 Task: Find the cross product of the vectors {1, 0, 0} and {0, 0, 1} in 3D space.
Action: Mouse moved to (1070, 70)
Screenshot: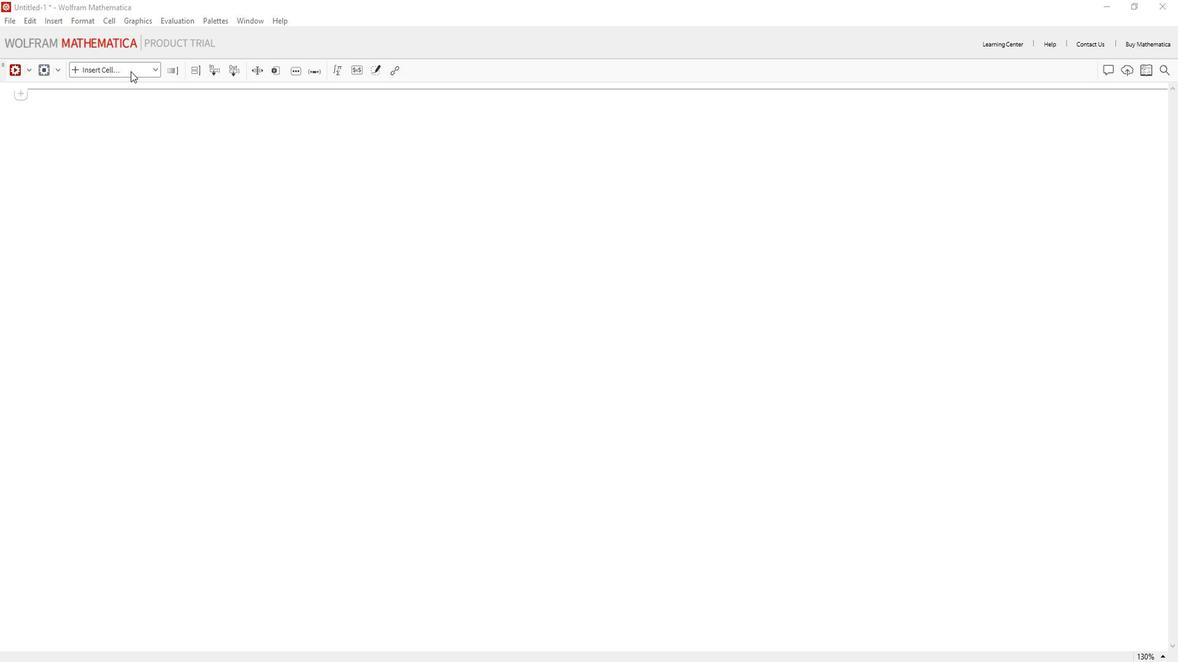 
Action: Mouse pressed left at (1070, 70)
Screenshot: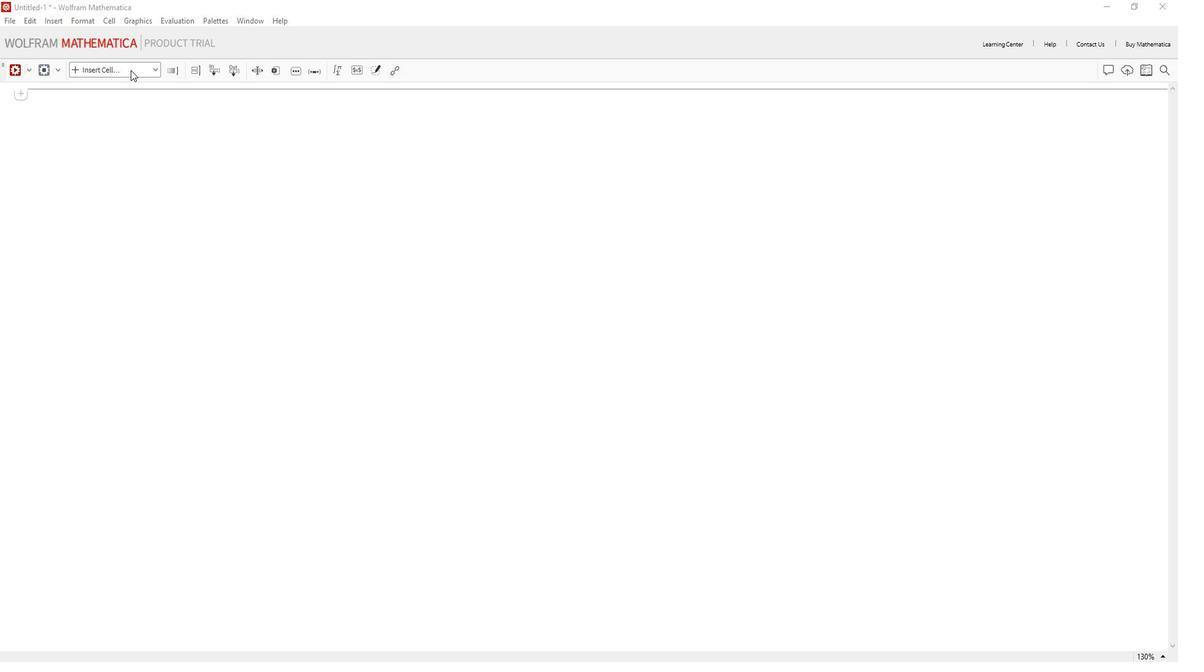 
Action: Mouse moved to (1051, 87)
Screenshot: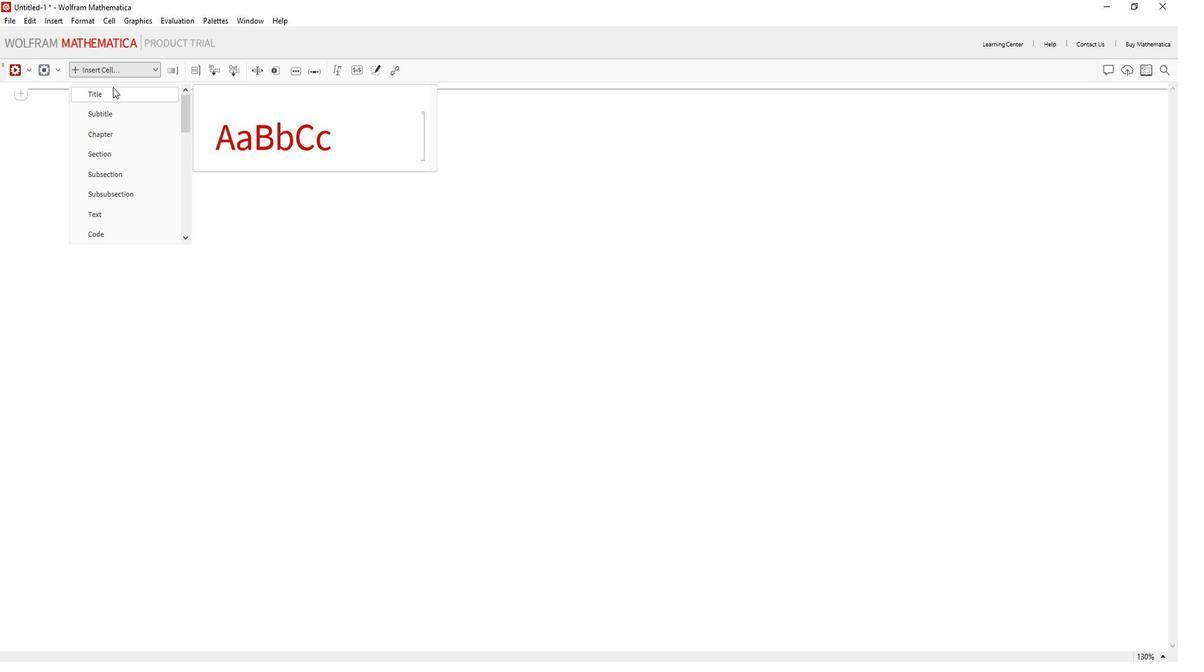 
Action: Mouse pressed left at (1051, 87)
Screenshot: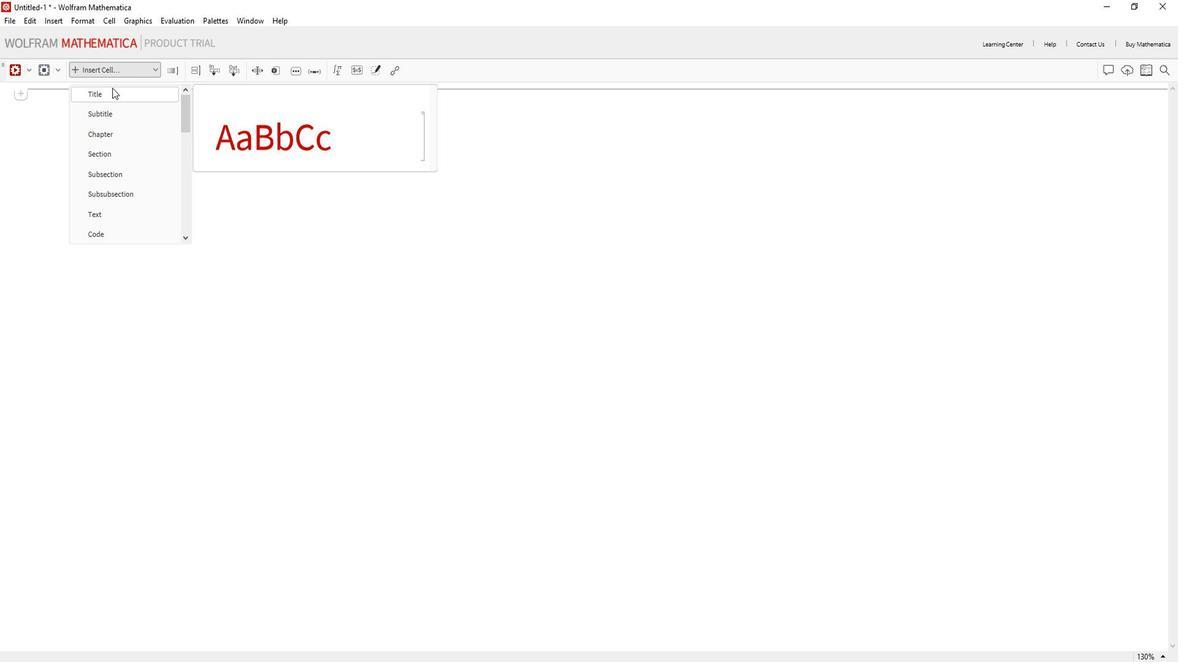 
Action: Key pressed <Key.shift>Find<Key.space>the<Key.space>cross<Key.space>product<Key.space>of<Key.space>the<Key.space>vector
Screenshot: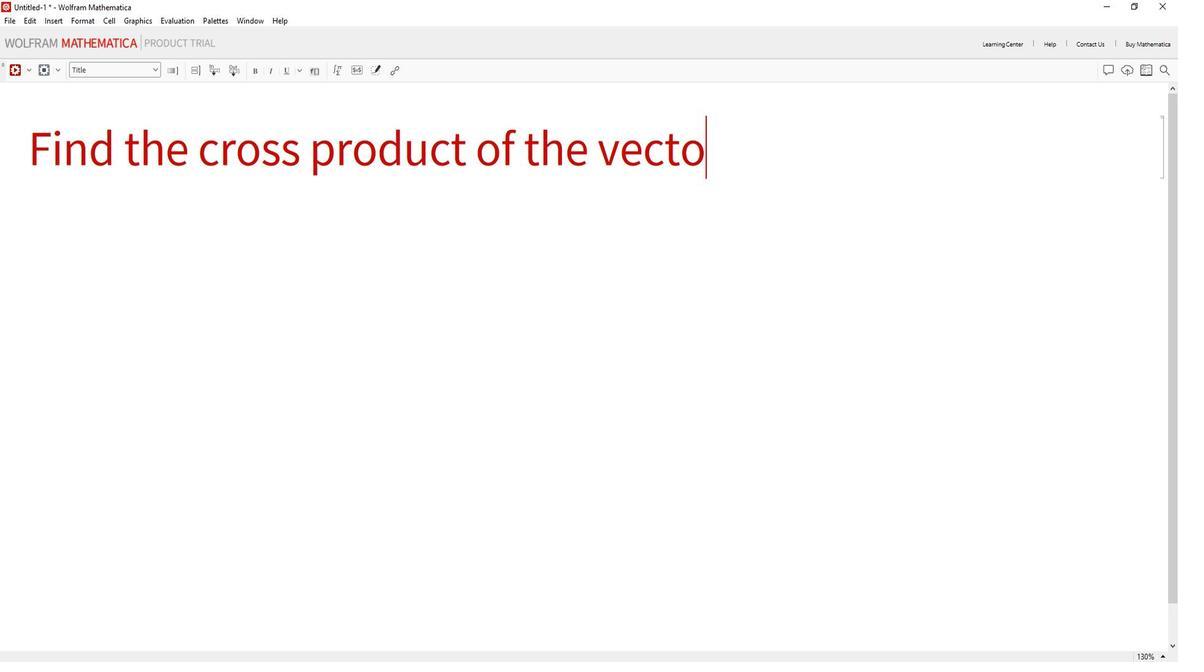 
Action: Mouse moved to (1056, 234)
Screenshot: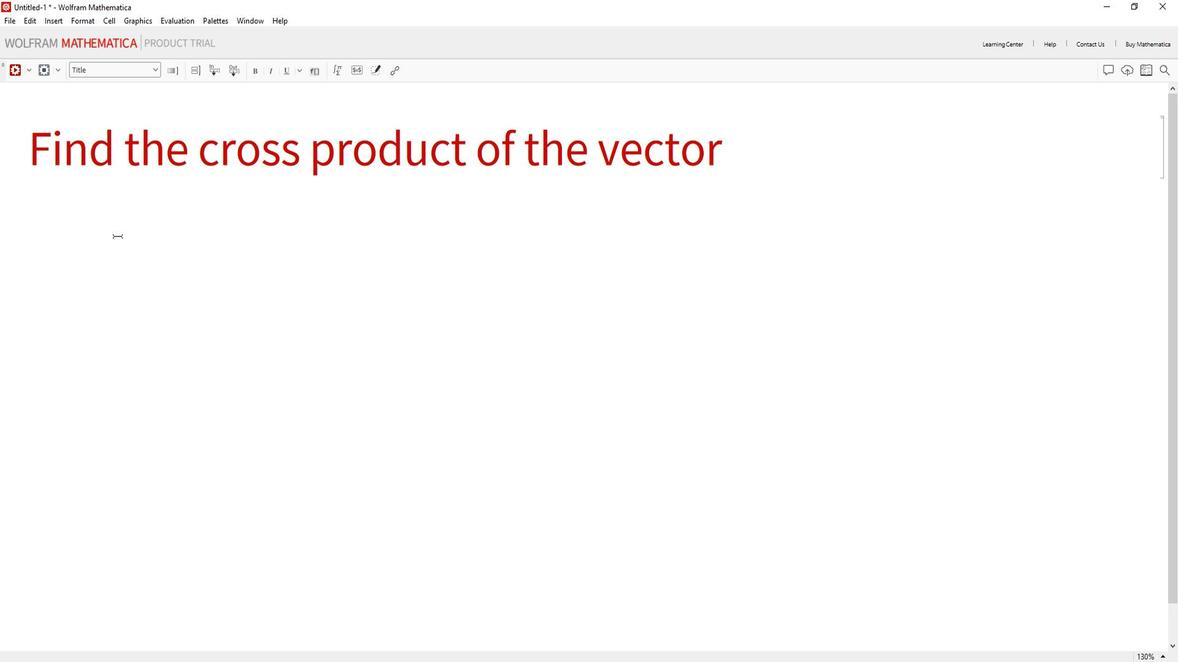 
Action: Mouse pressed left at (1056, 234)
Screenshot: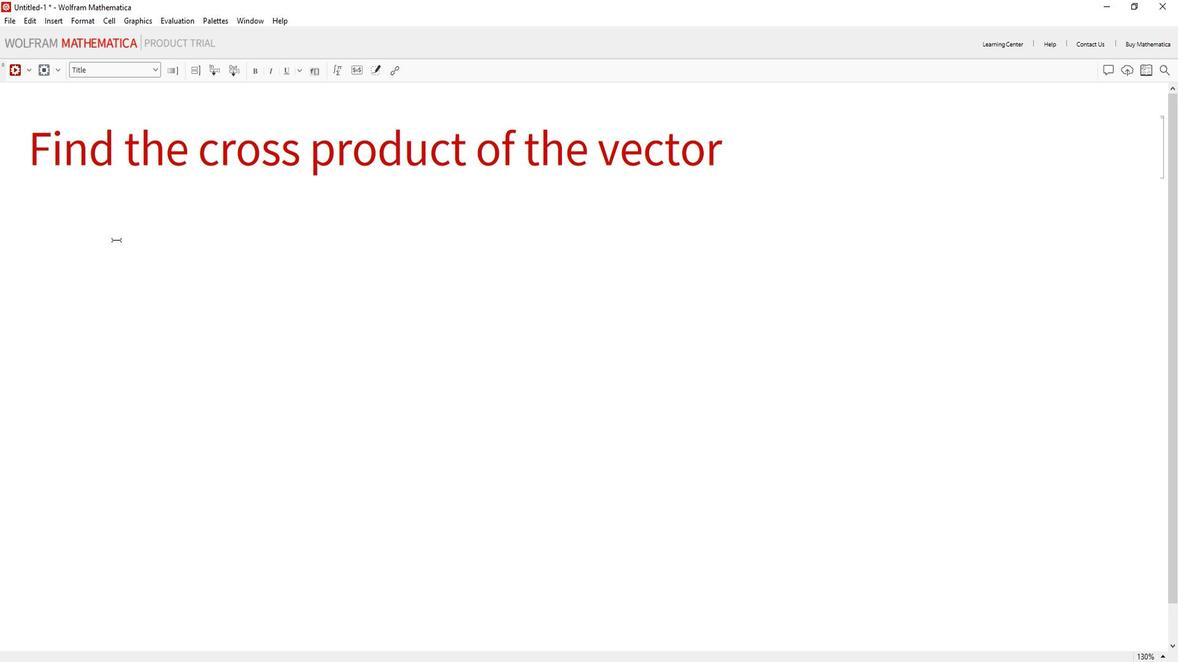 
Action: Mouse moved to (887, 234)
Screenshot: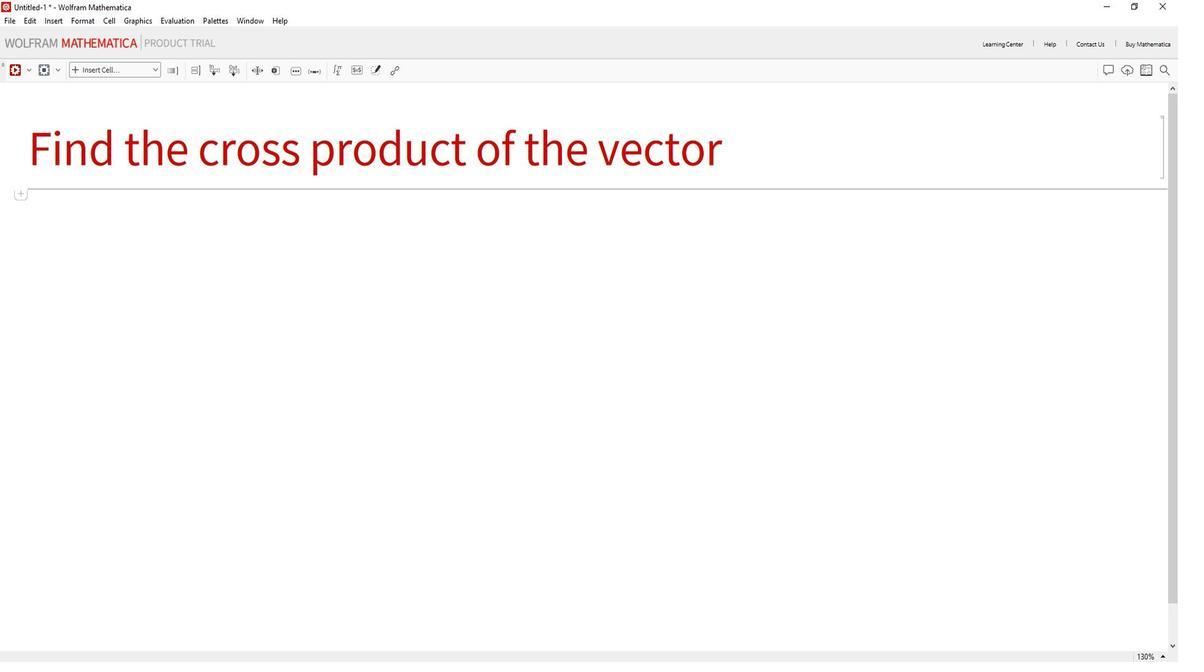 
Action: Mouse pressed left at (887, 234)
Screenshot: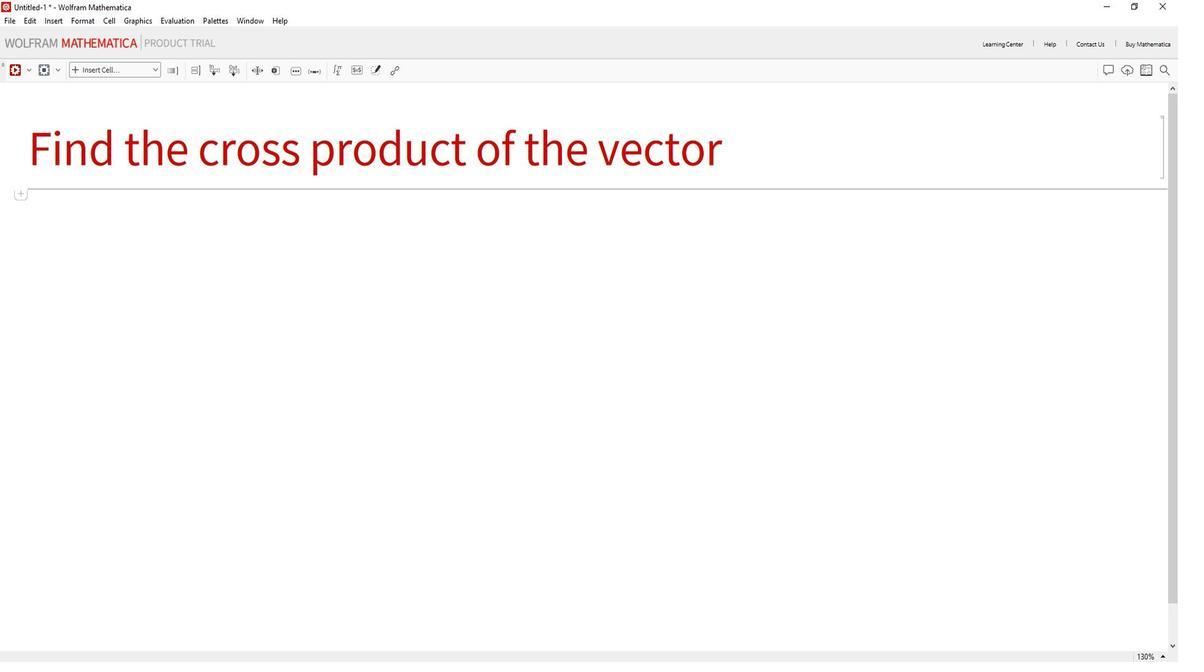
Action: Mouse moved to (1048, 214)
Screenshot: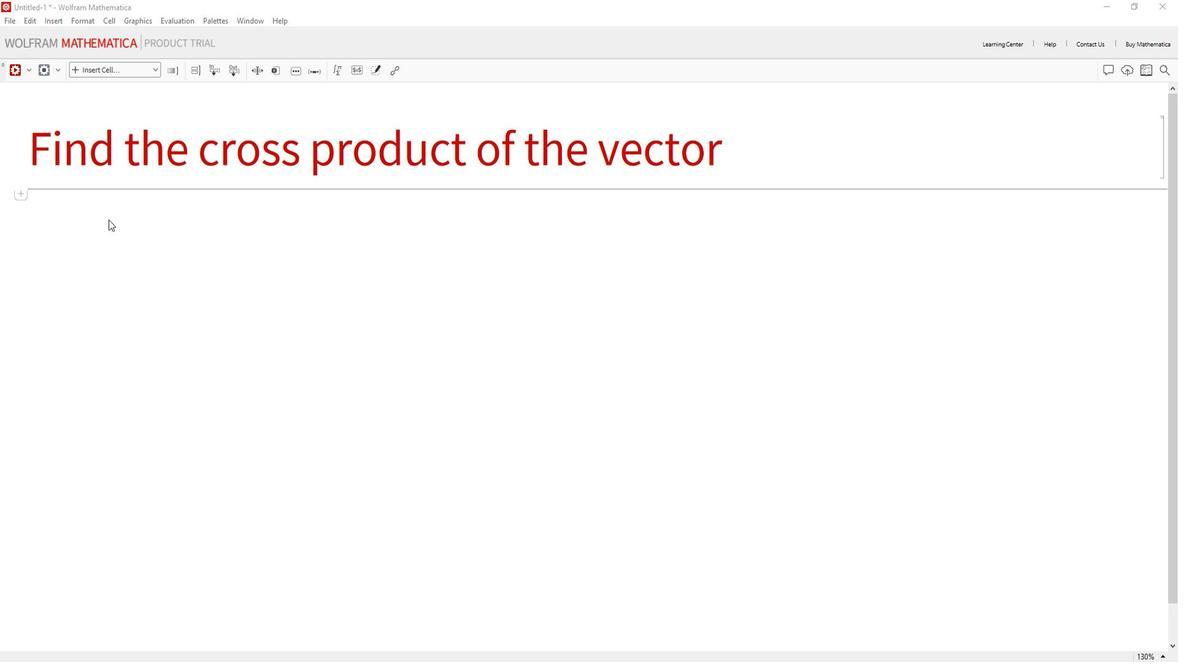 
Action: Mouse pressed left at (1048, 214)
Screenshot: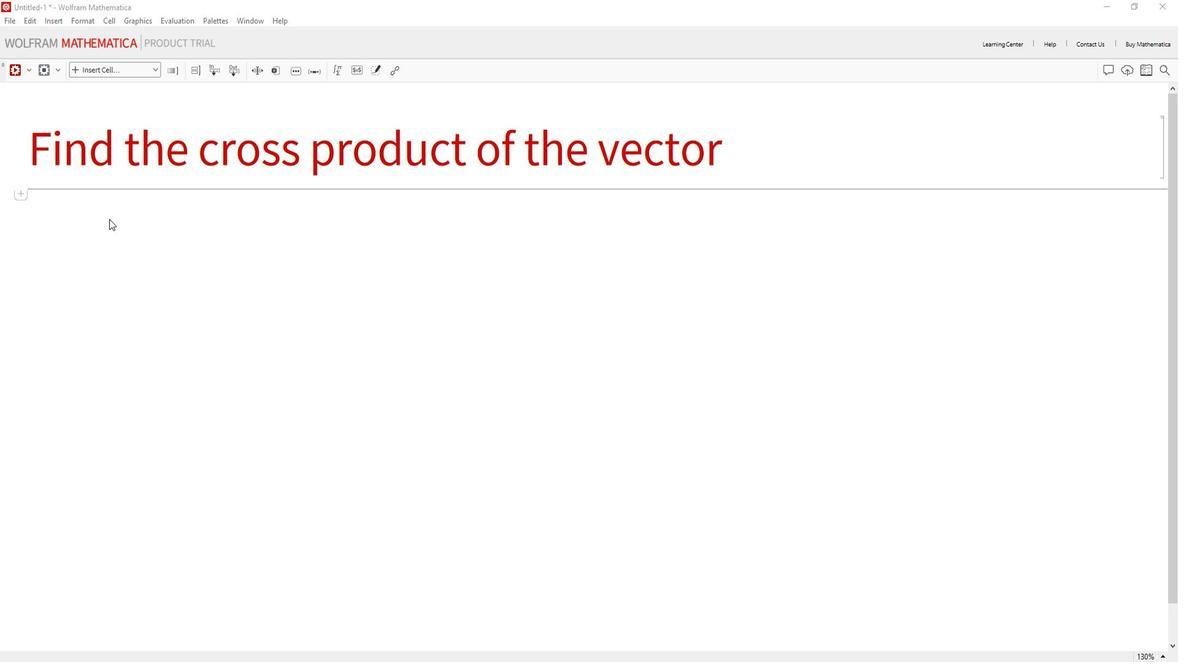 
Action: Mouse moved to (1045, 67)
Screenshot: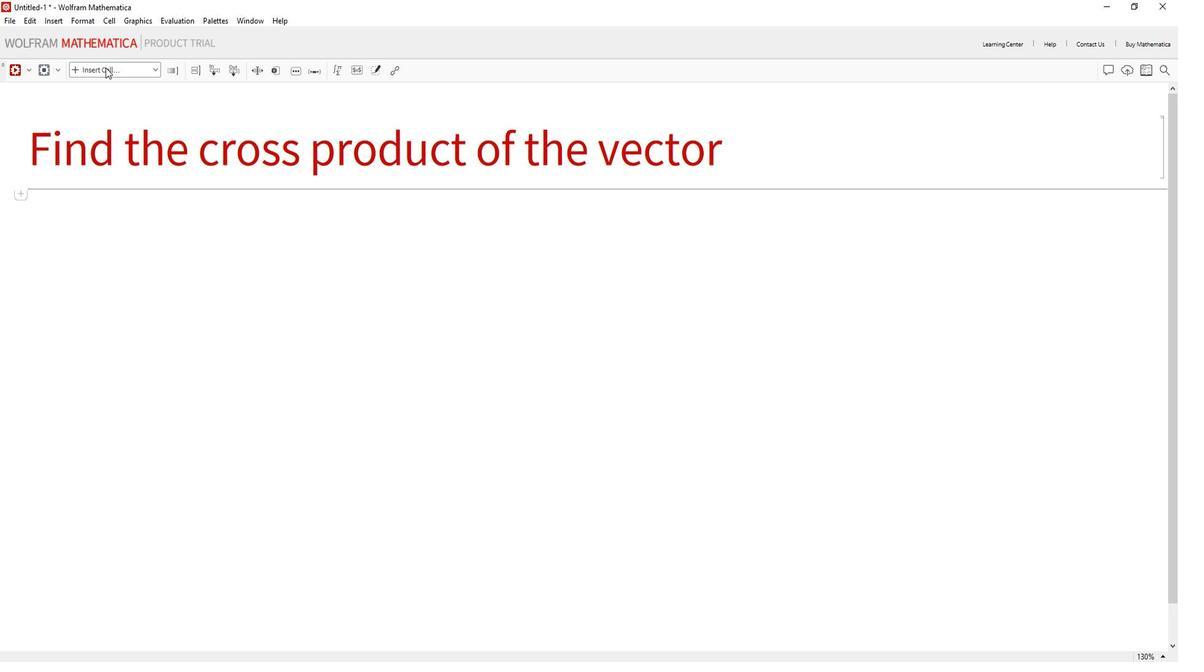 
Action: Mouse pressed left at (1045, 67)
Screenshot: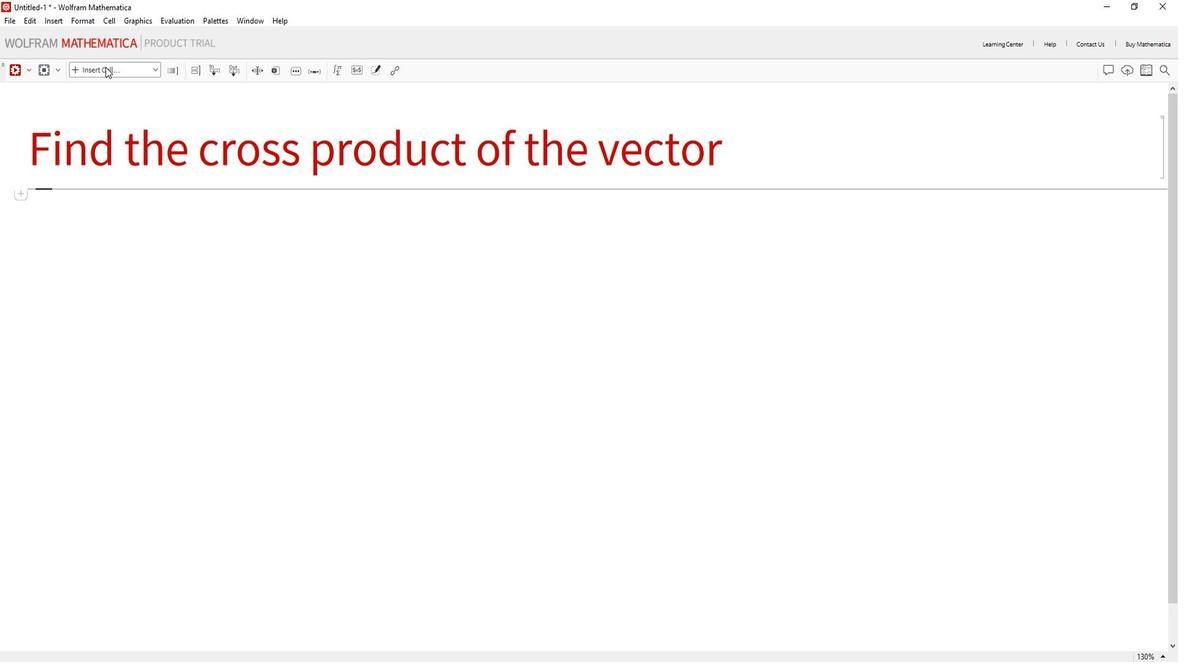 
Action: Mouse moved to (1045, 226)
Screenshot: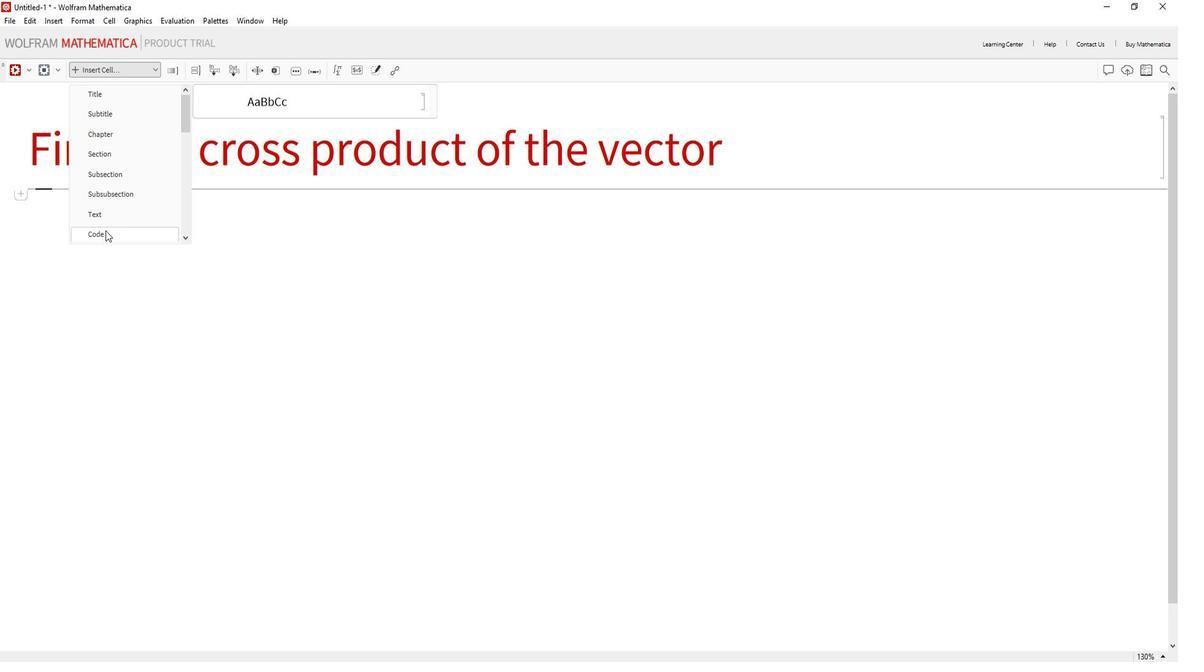 
Action: Mouse pressed left at (1045, 226)
Screenshot: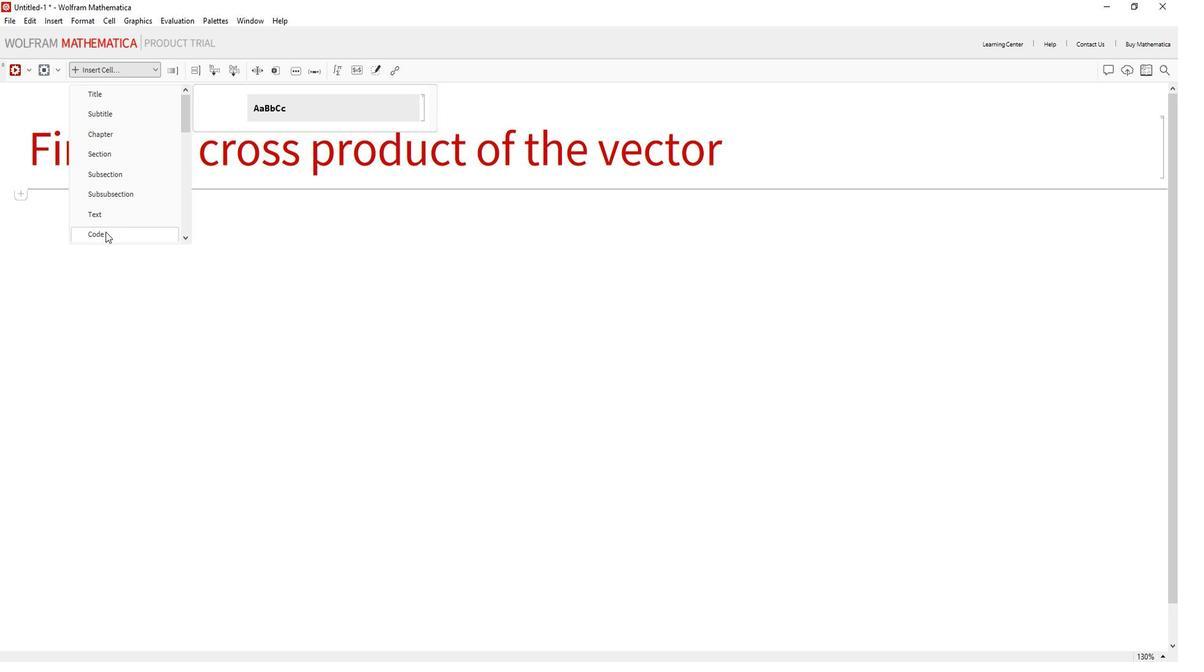 
Action: Mouse moved to (1042, 215)
Screenshot: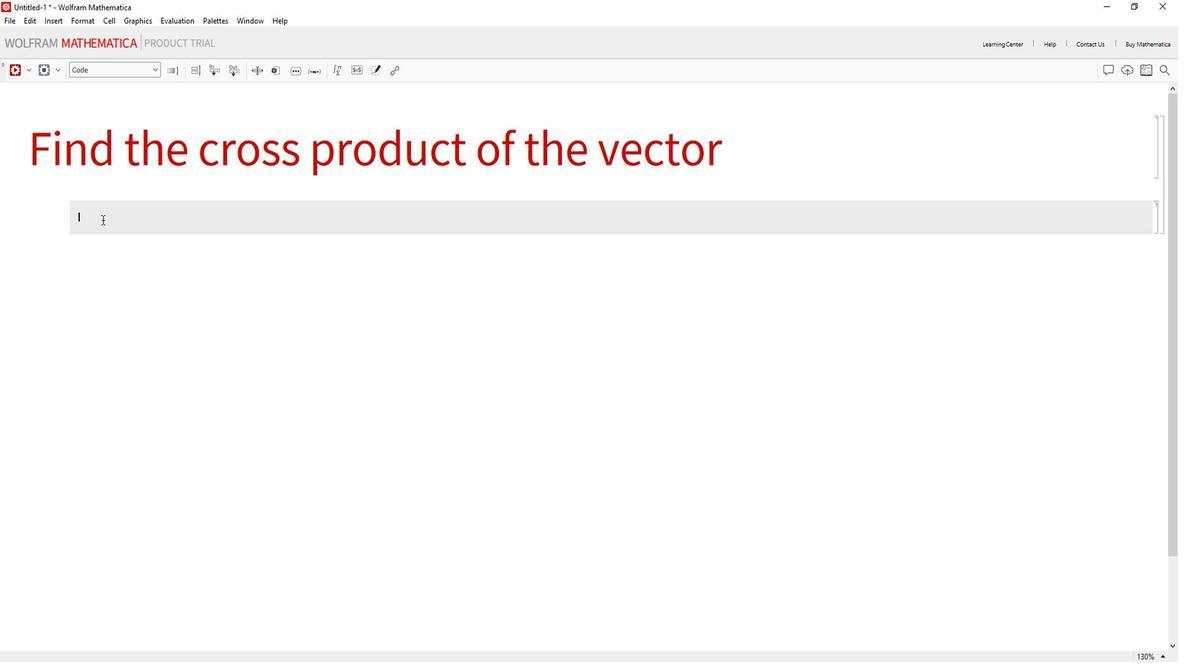 
Action: Mouse pressed left at (1042, 215)
Screenshot: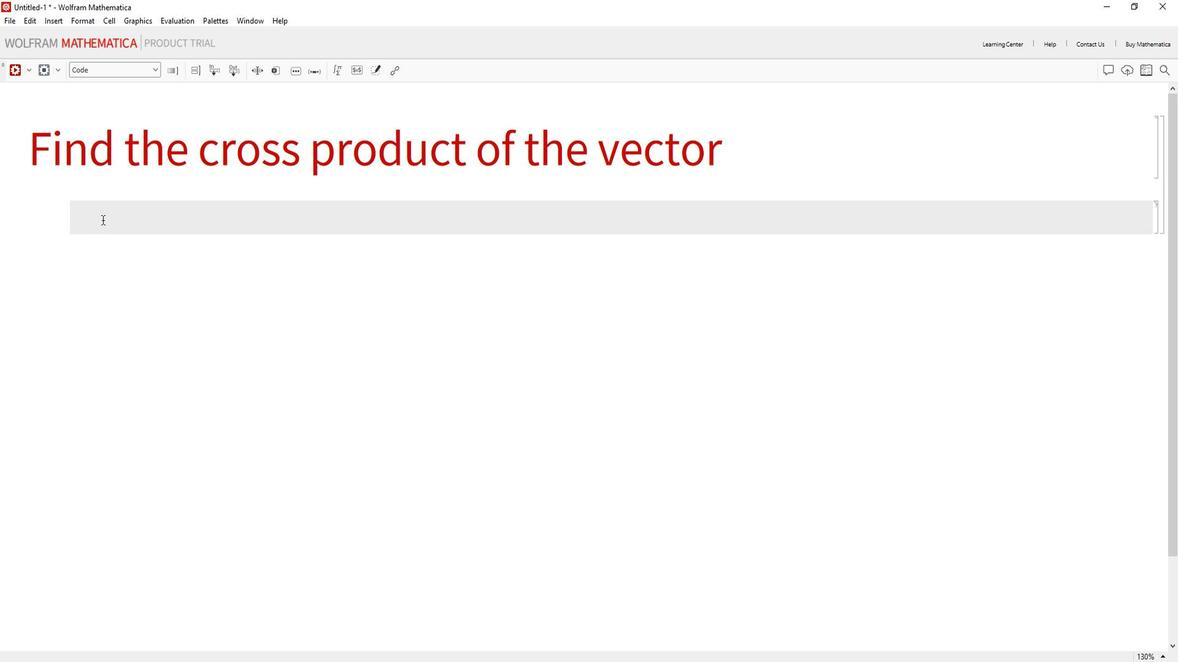 
Action: Key pressed <Key.shift_r>(*<Key.shift>Define<Key.space>the<Key.space>vectors<Key.right><Key.right>a<Key.space>=<Key.space><Key.shift_r>{1,<Key.space>0,<Key.space>0<Key.right>;<Key.enter>b<Key.space>=<Key.space><Key.shift_r><Key.shift_r>{0,<Key.space>0,<Key.space>1<Key.right>;<Key.enter><Key.enter><Key.shift_r><Key.shift_r><Key.shift_r><Key.shift_r>(*<Key.shift>Calculate<Key.space>the<Key.space>cross<Key.space>product<Key.space>using<Key.space>the<Key.space><Key.shift>Cross<Key.space>function<Key.right><Key.right><Key.enter>cross<Key.shift>Product<Key.enter><Key.space>=<Key.space><Key.shift>Cross[a,<Key.space>b<Key.right>;<Key.enter><Key.enter><Key.shift_r><Key.shift_r><Key.shift_r>(*<Key.shift><Key.shift><Key.shift><Key.shift><Key.shift><Key.shift>Dip<Key.backspace>splay<Key.space>the<Key.space>result<Key.right><Key.right><Key.enter>cross<Key.shift>Product<Key.enter>
Screenshot: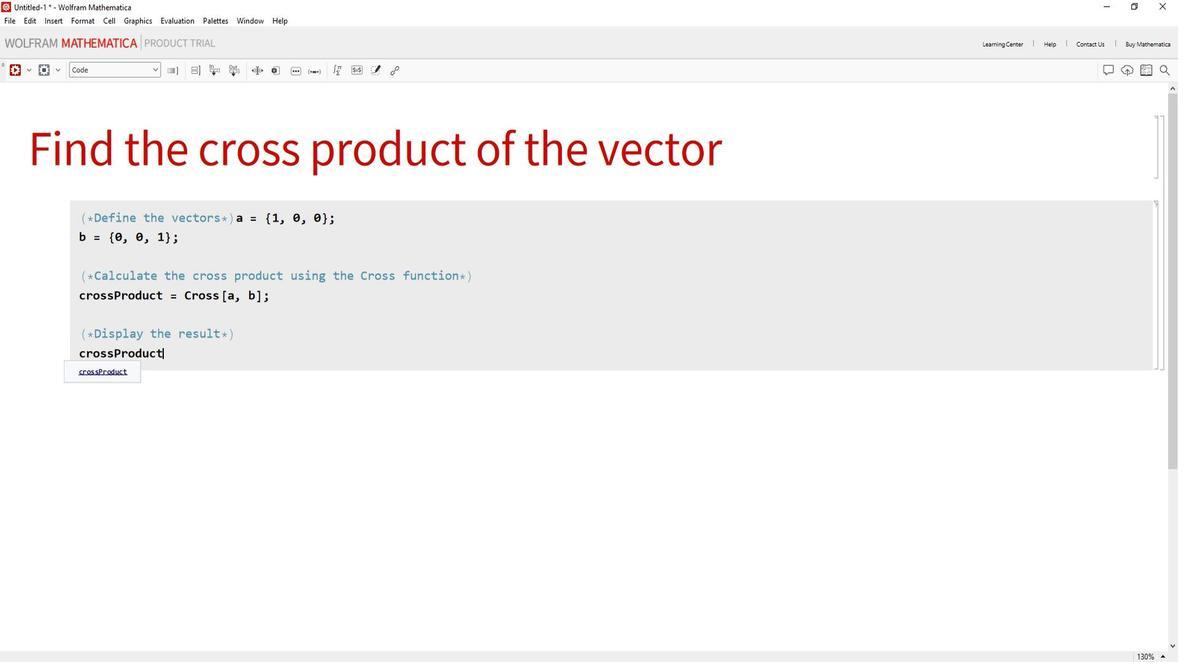 
Action: Mouse moved to (1084, 242)
Screenshot: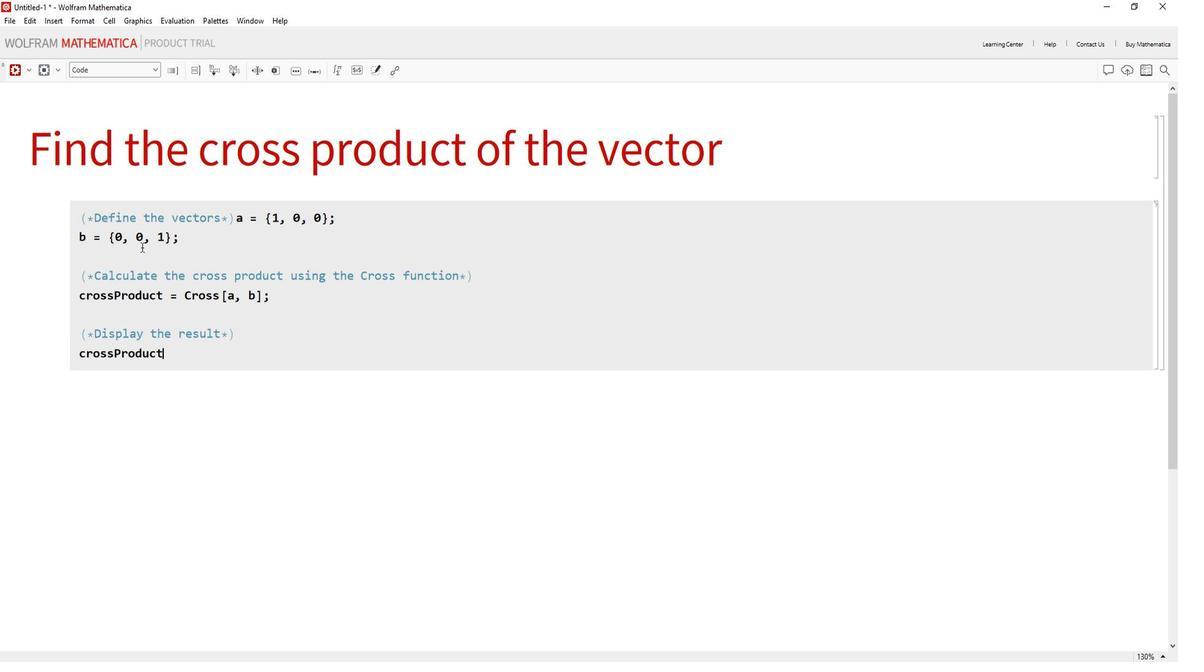 
Action: Mouse pressed left at (1084, 242)
Screenshot: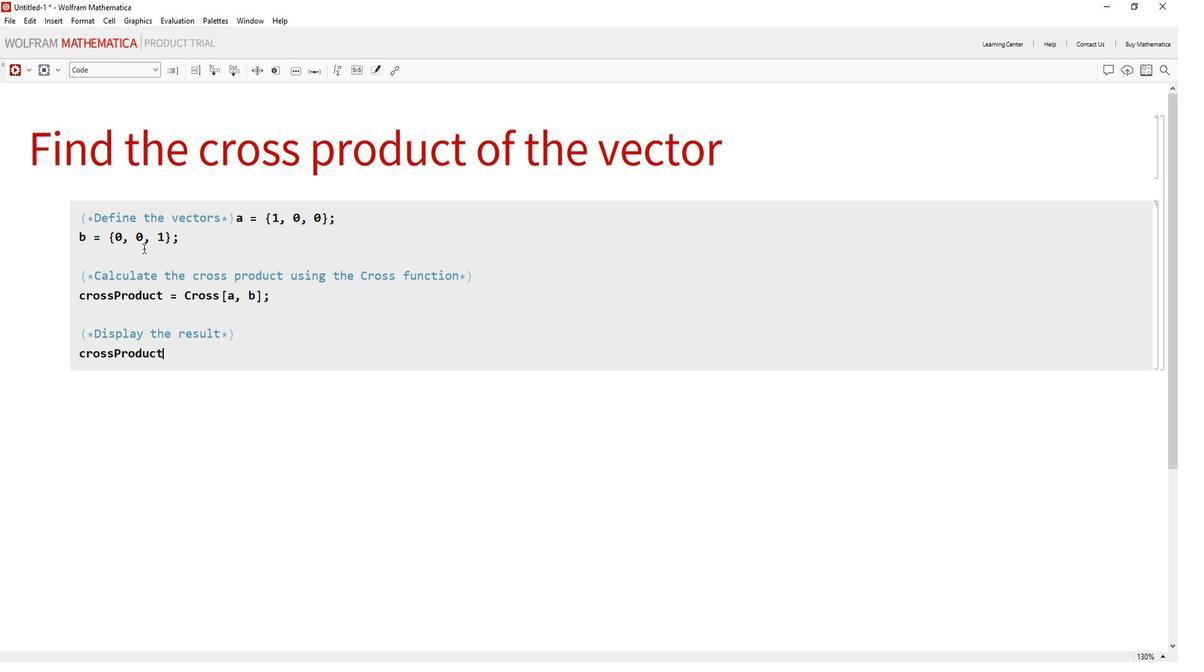 
Action: Mouse moved to (956, 69)
Screenshot: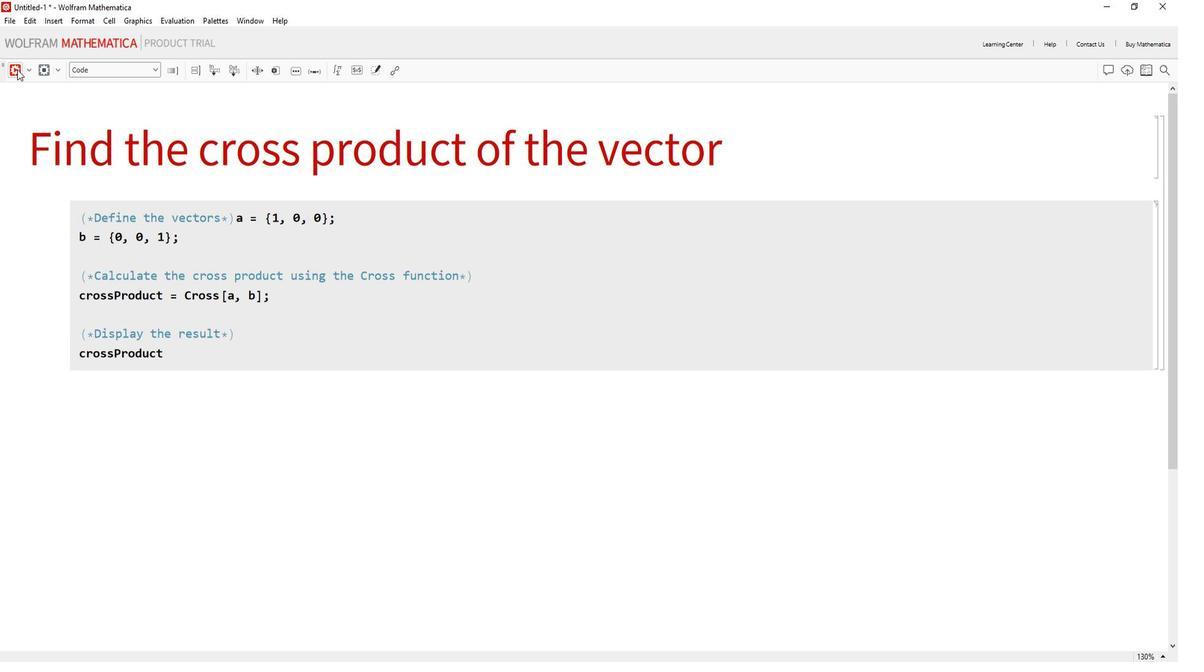 
Action: Mouse pressed left at (956, 69)
Screenshot: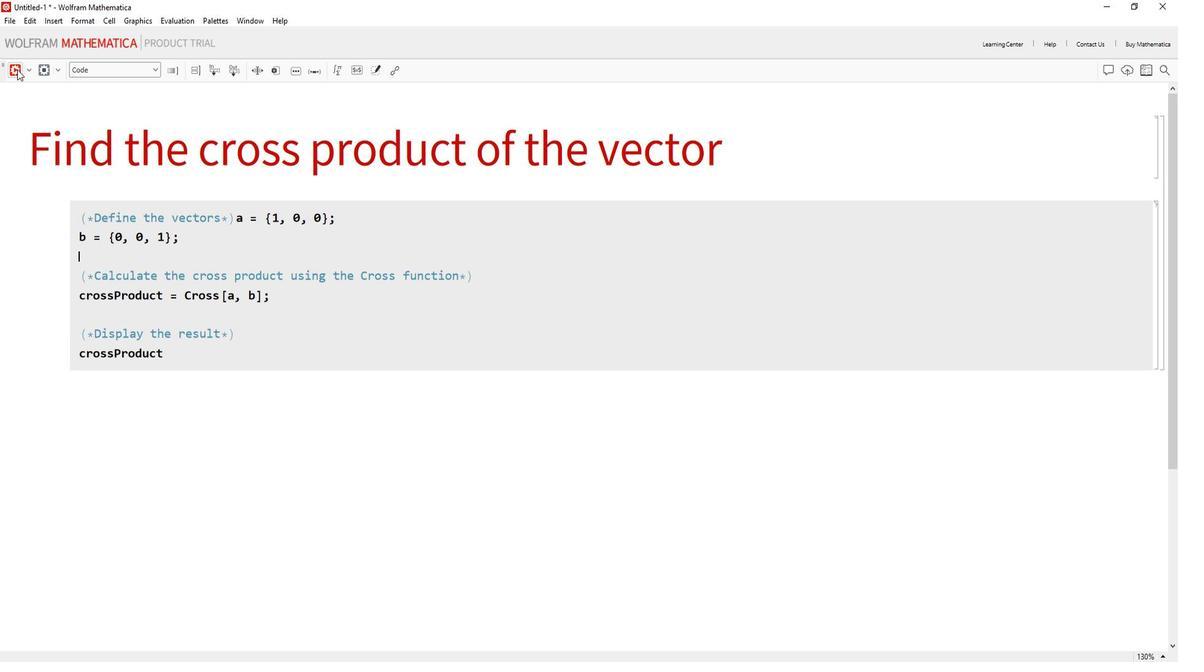 
Action: Mouse moved to (1130, 388)
Screenshot: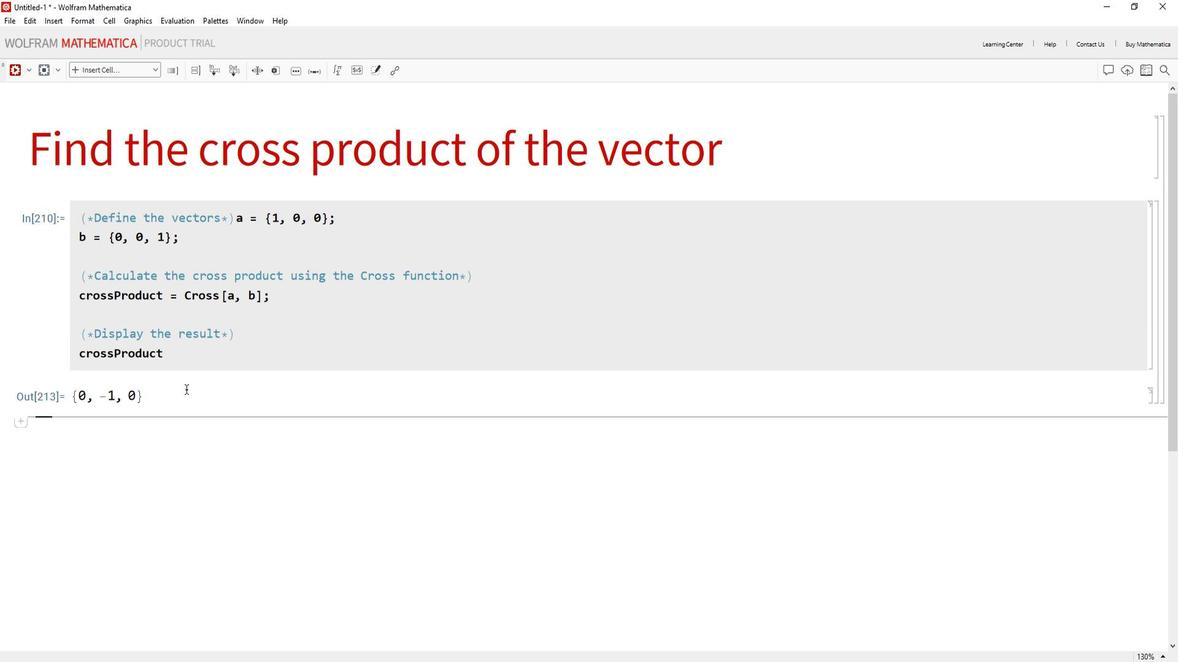 
